 Task: Evaluate the hyperbolic cosine function for x = 0.
Action: Mouse moved to (1271, 77)
Screenshot: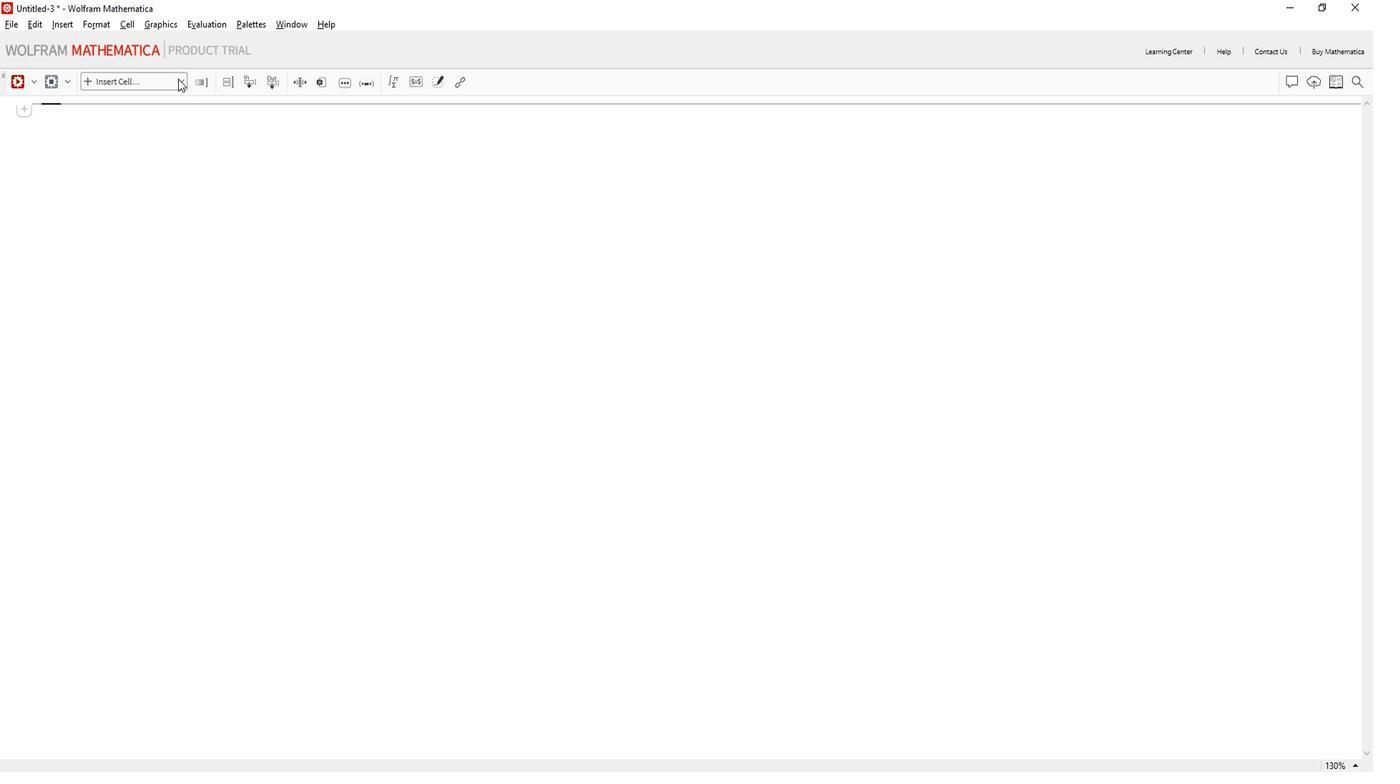 
Action: Mouse pressed left at (1271, 77)
Screenshot: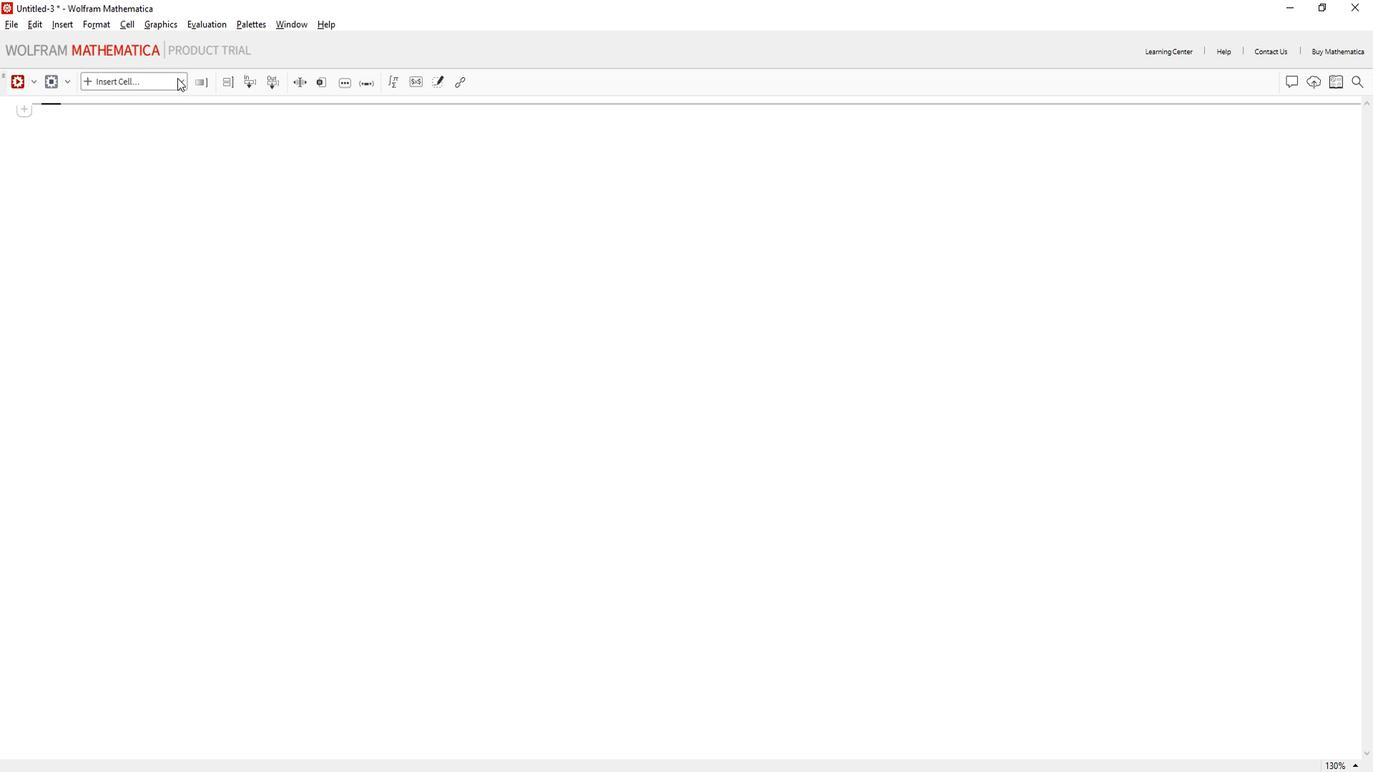 
Action: Mouse moved to (1237, 110)
Screenshot: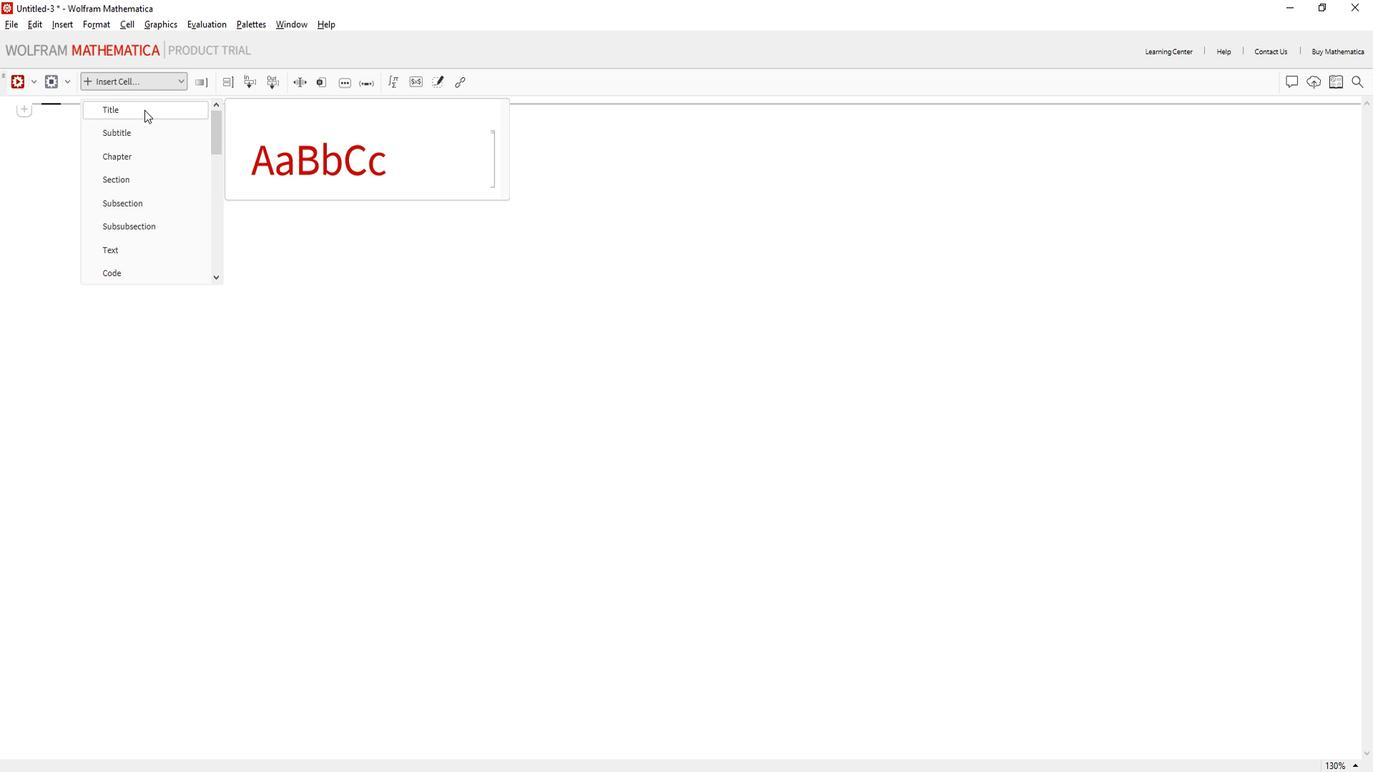 
Action: Mouse pressed left at (1237, 110)
Screenshot: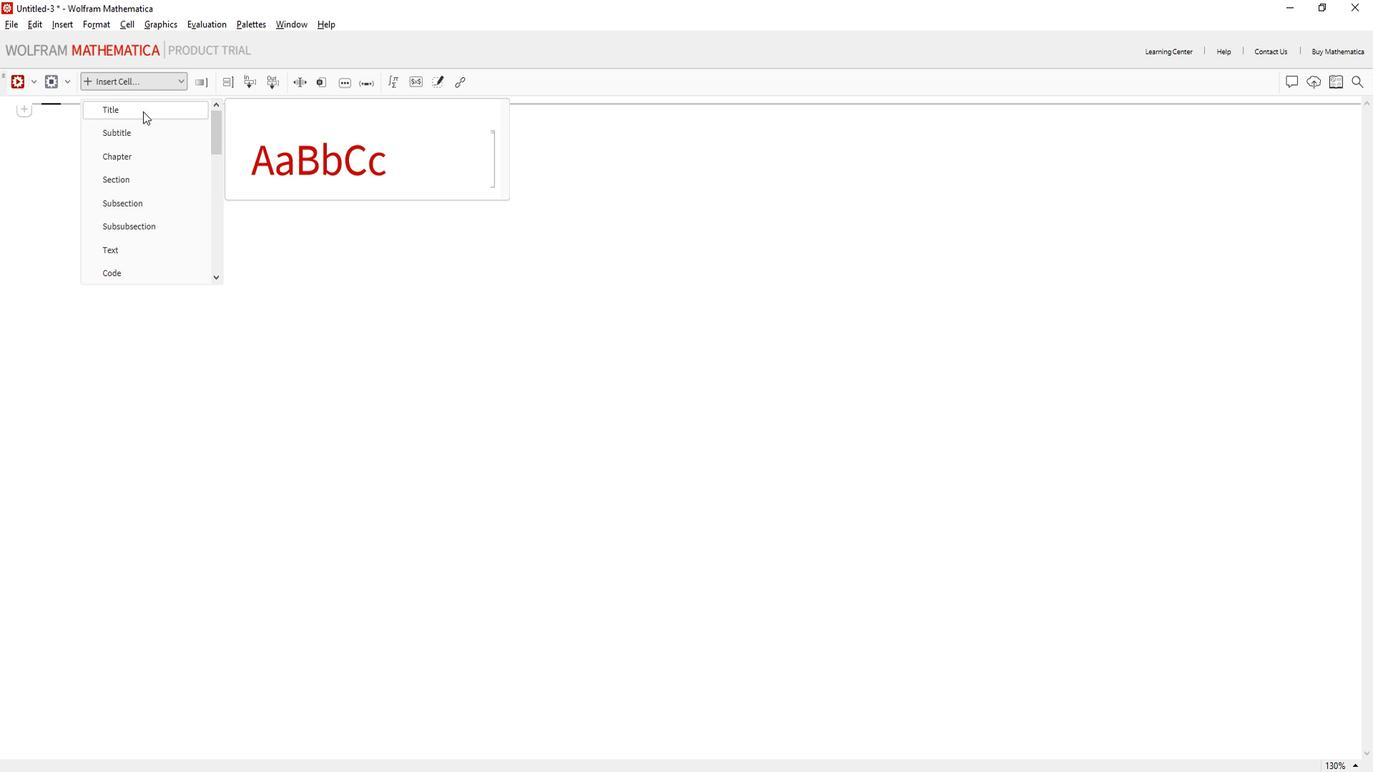 
Action: Key pressed <Key.shift>Evaluate<Key.space>the<Key.space>g<Key.backspace>hyperbolic<Key.space>cosin<Key.space>function<Key.left><Key.left><Key.left><Key.left><Key.left><Key.left><Key.left><Key.left><Key.left><Key.left><Key.right>e
Screenshot: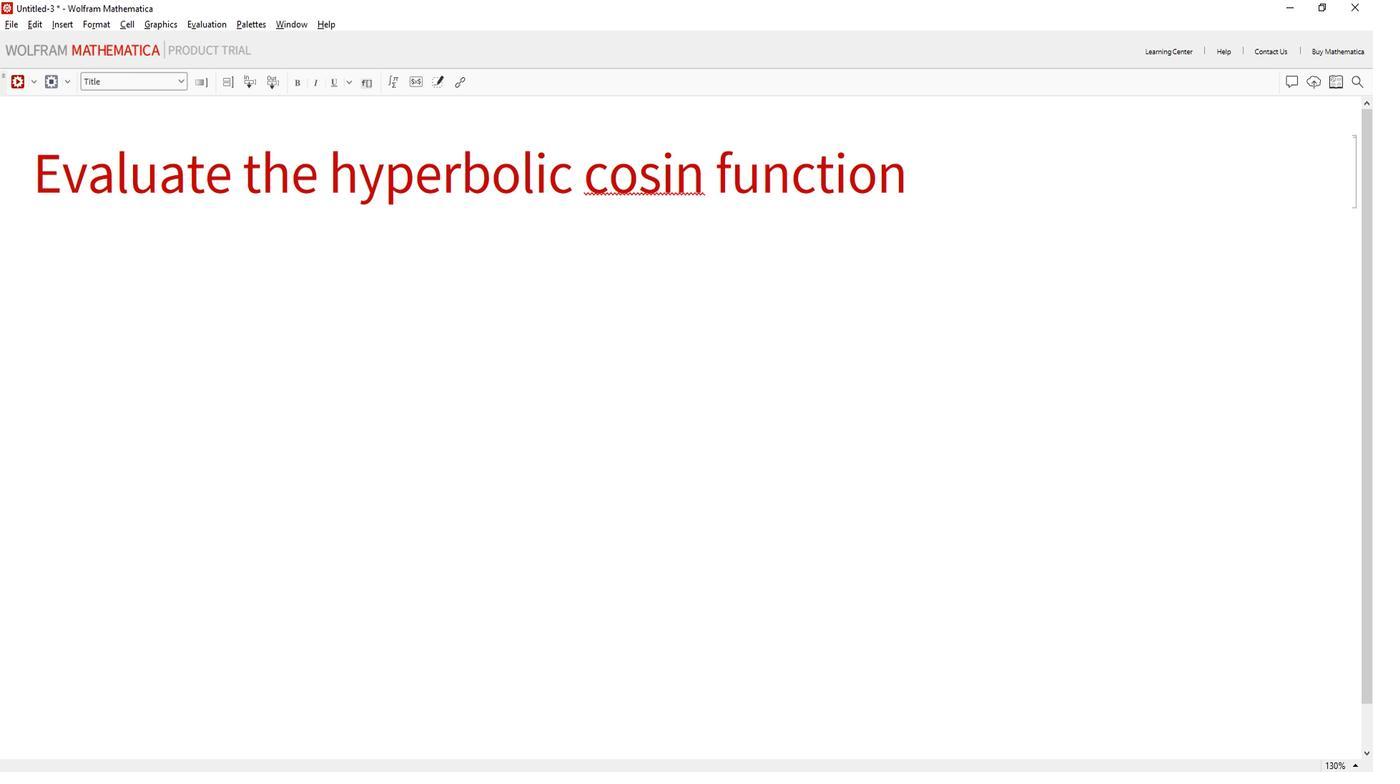 
Action: Mouse moved to (1172, 228)
Screenshot: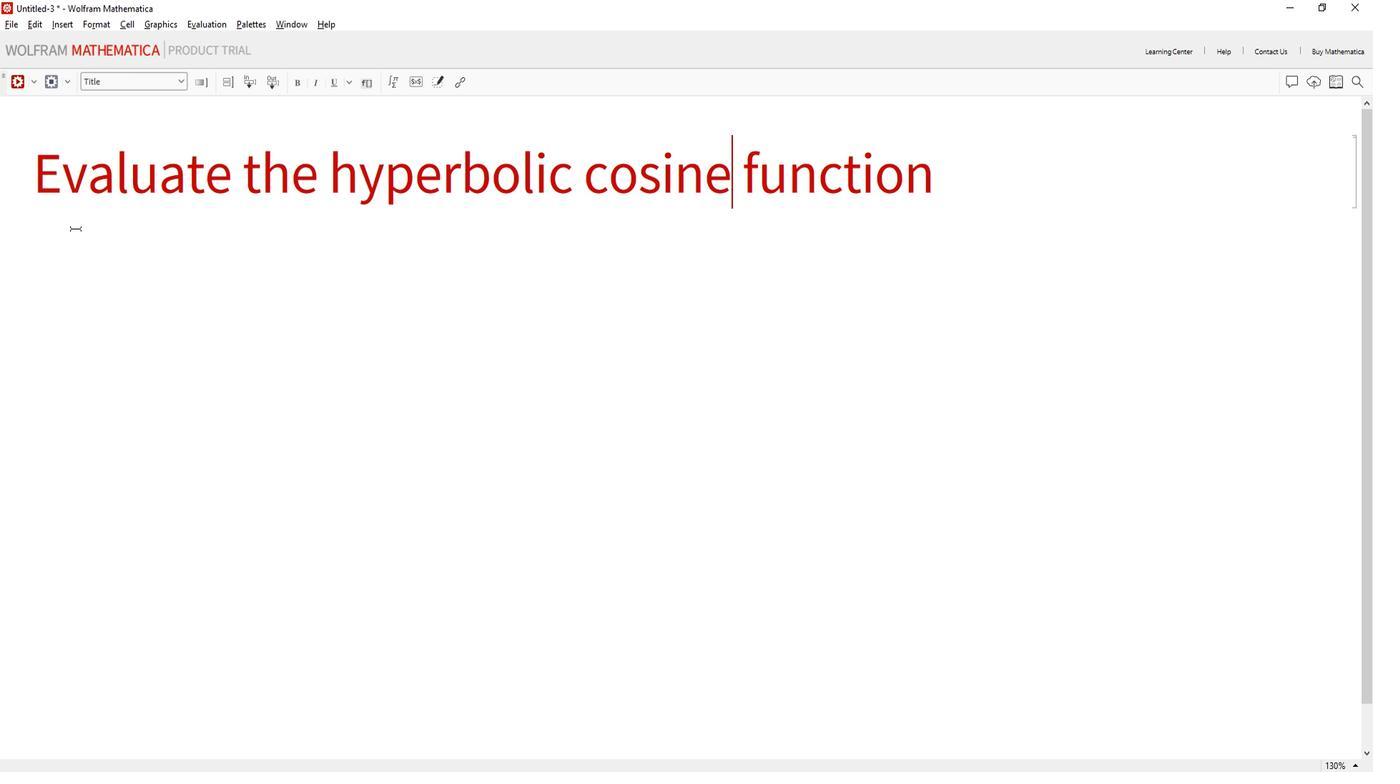 
Action: Mouse pressed left at (1172, 228)
Screenshot: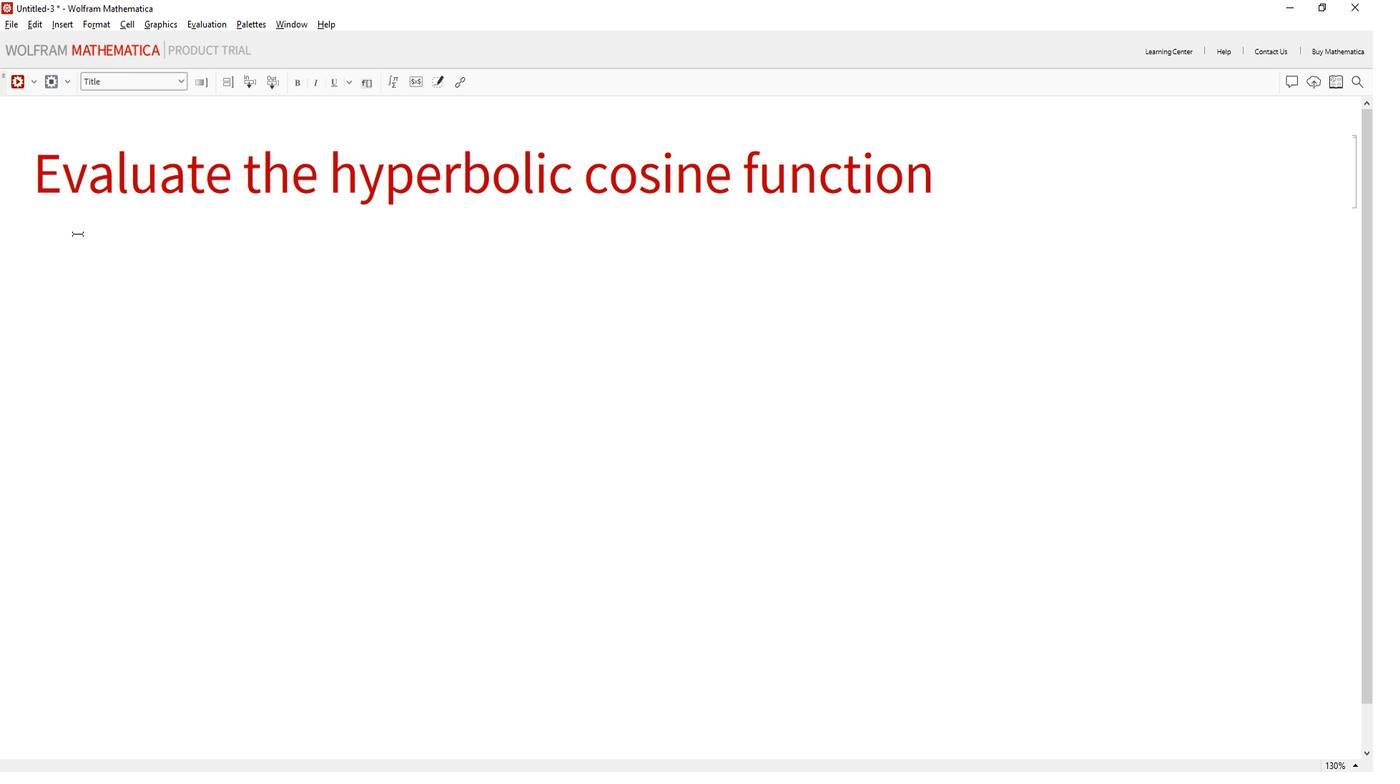 
Action: Mouse moved to (1227, 82)
Screenshot: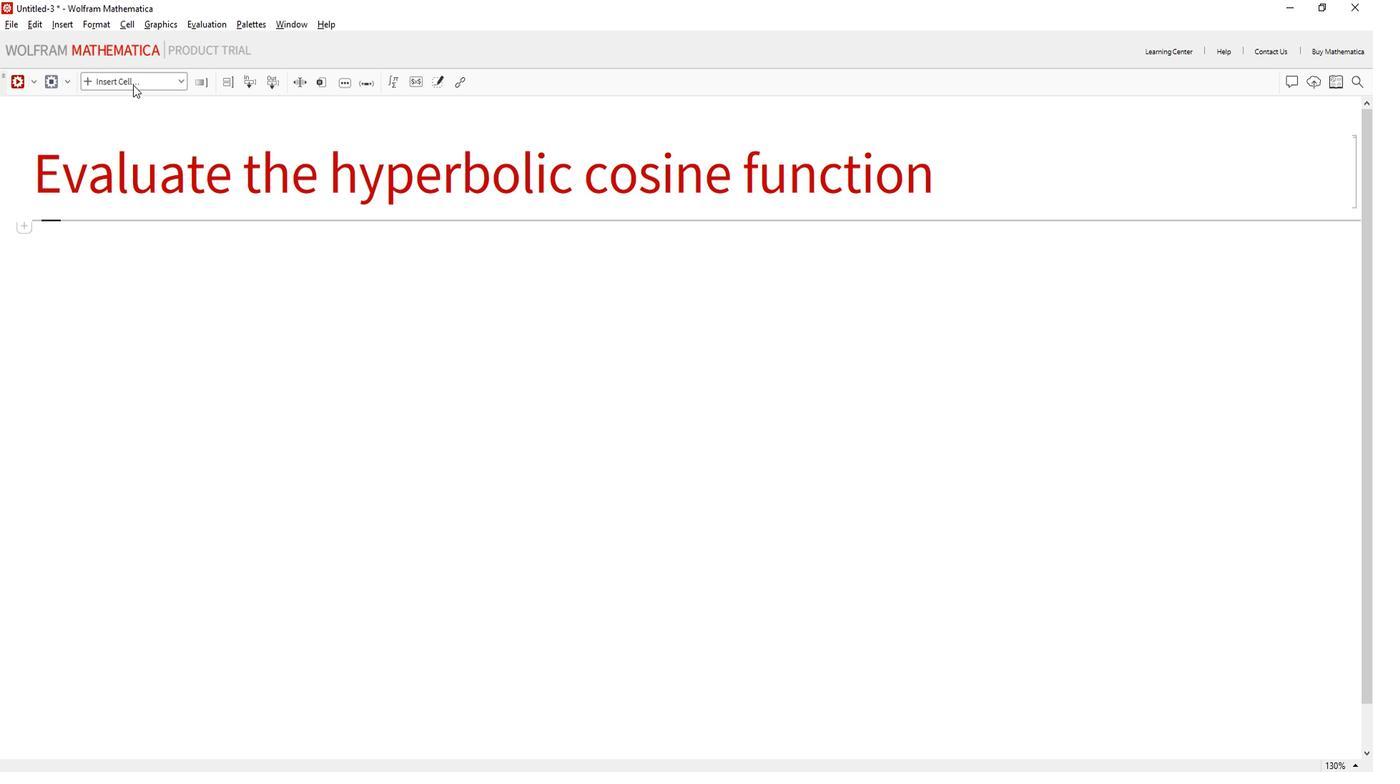 
Action: Mouse pressed left at (1227, 82)
Screenshot: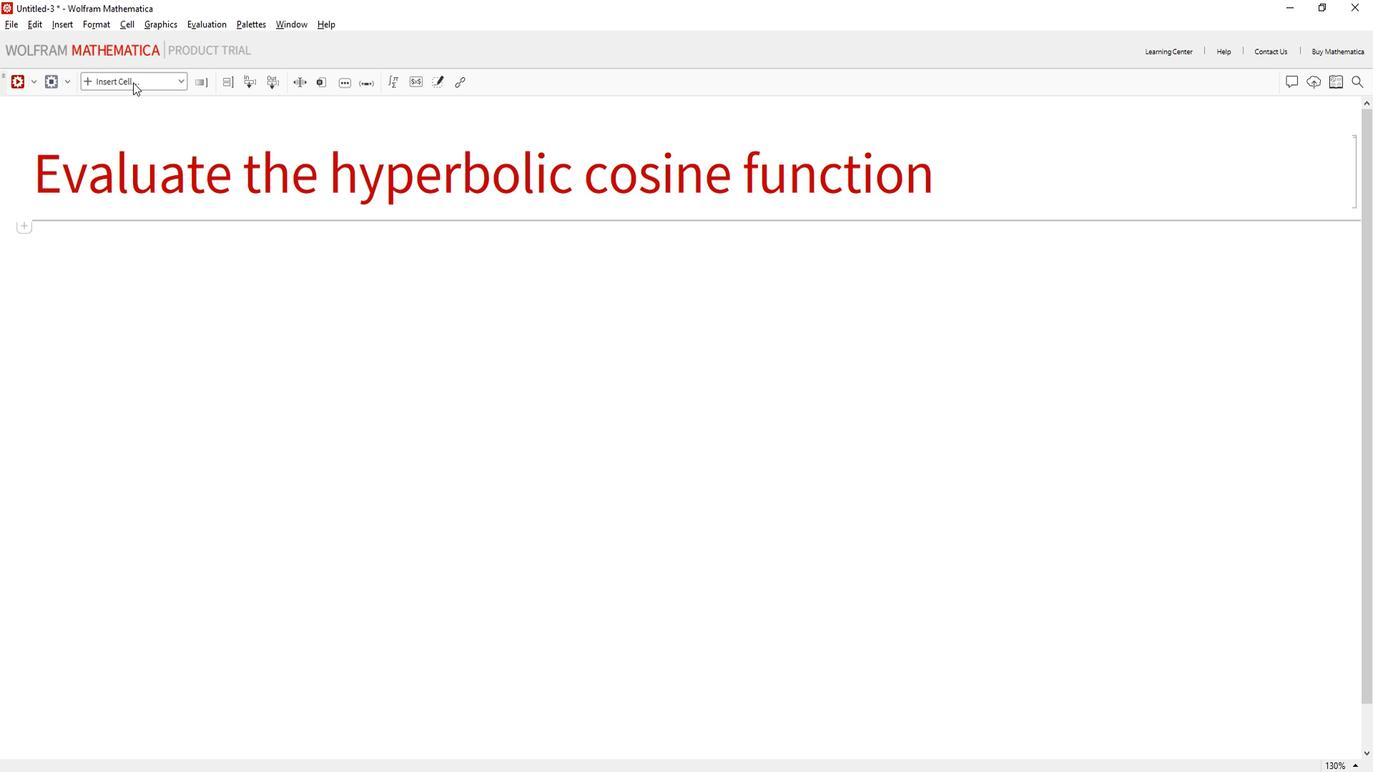
Action: Mouse moved to (1217, 268)
Screenshot: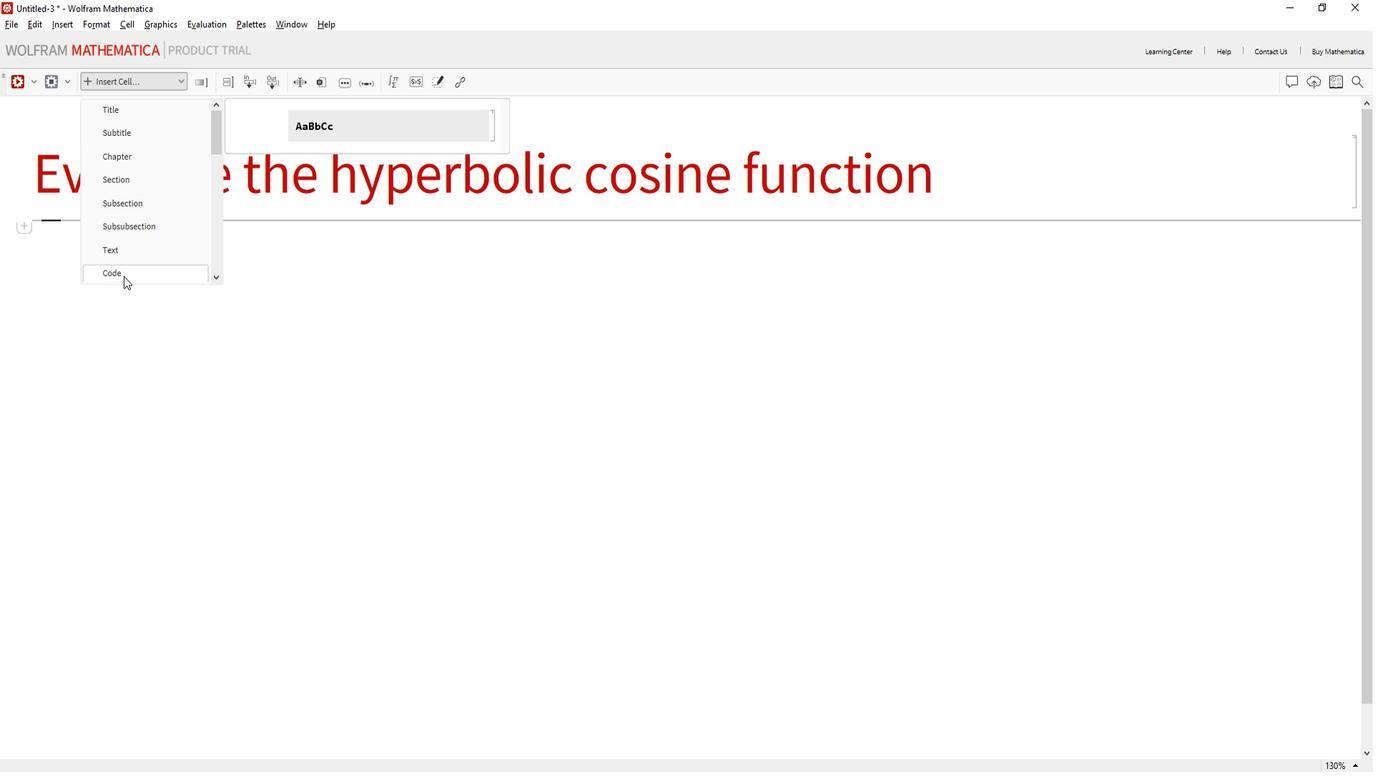 
Action: Mouse pressed left at (1217, 268)
Screenshot: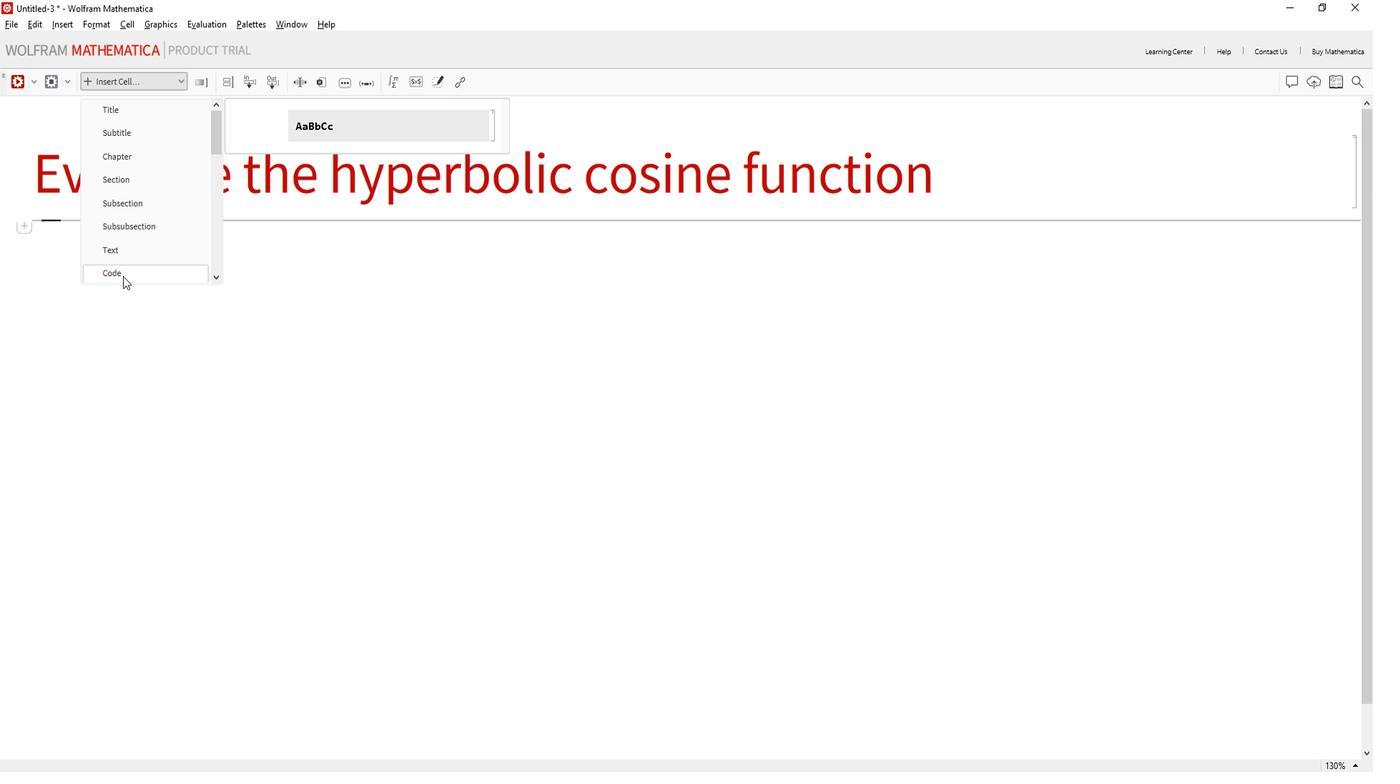 
Action: Mouse moved to (1015, 341)
Screenshot: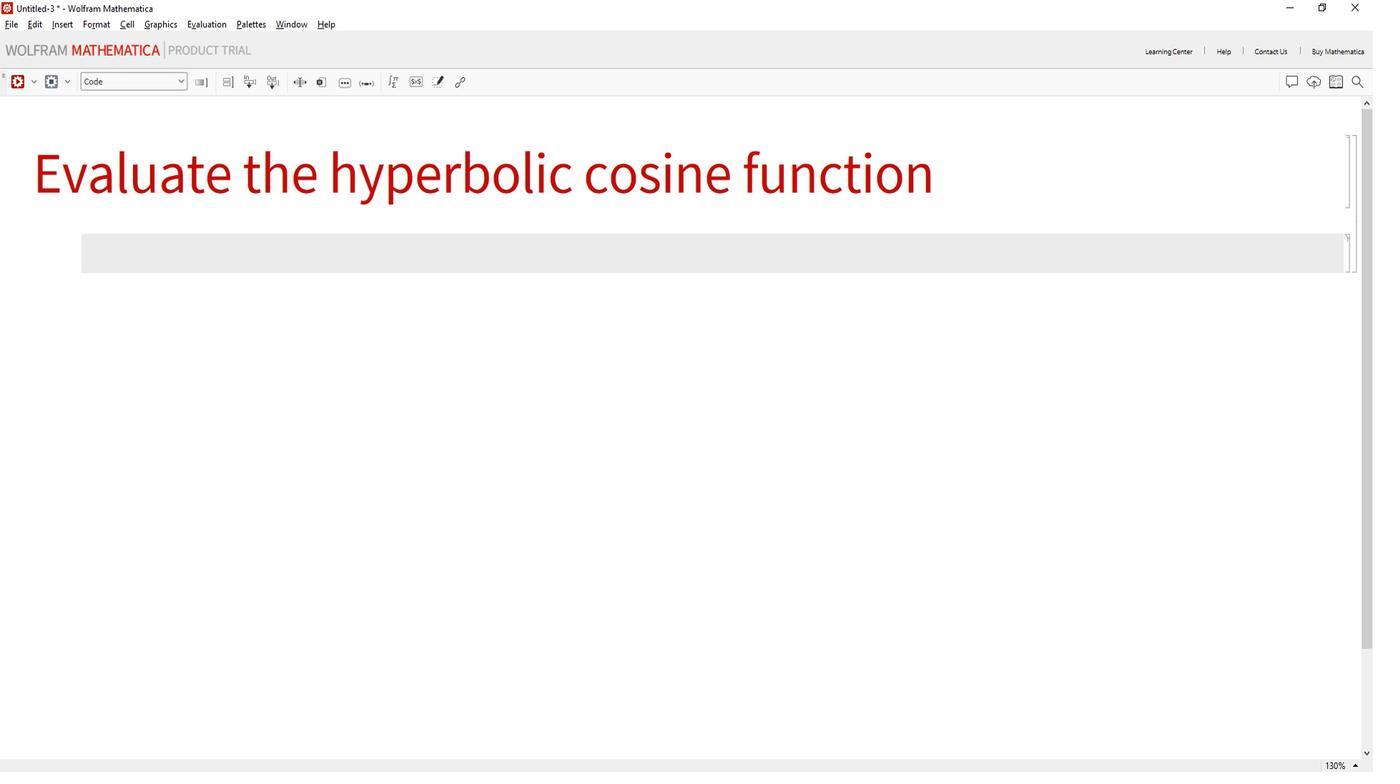 
Action: Mouse pressed left at (1015, 341)
Screenshot: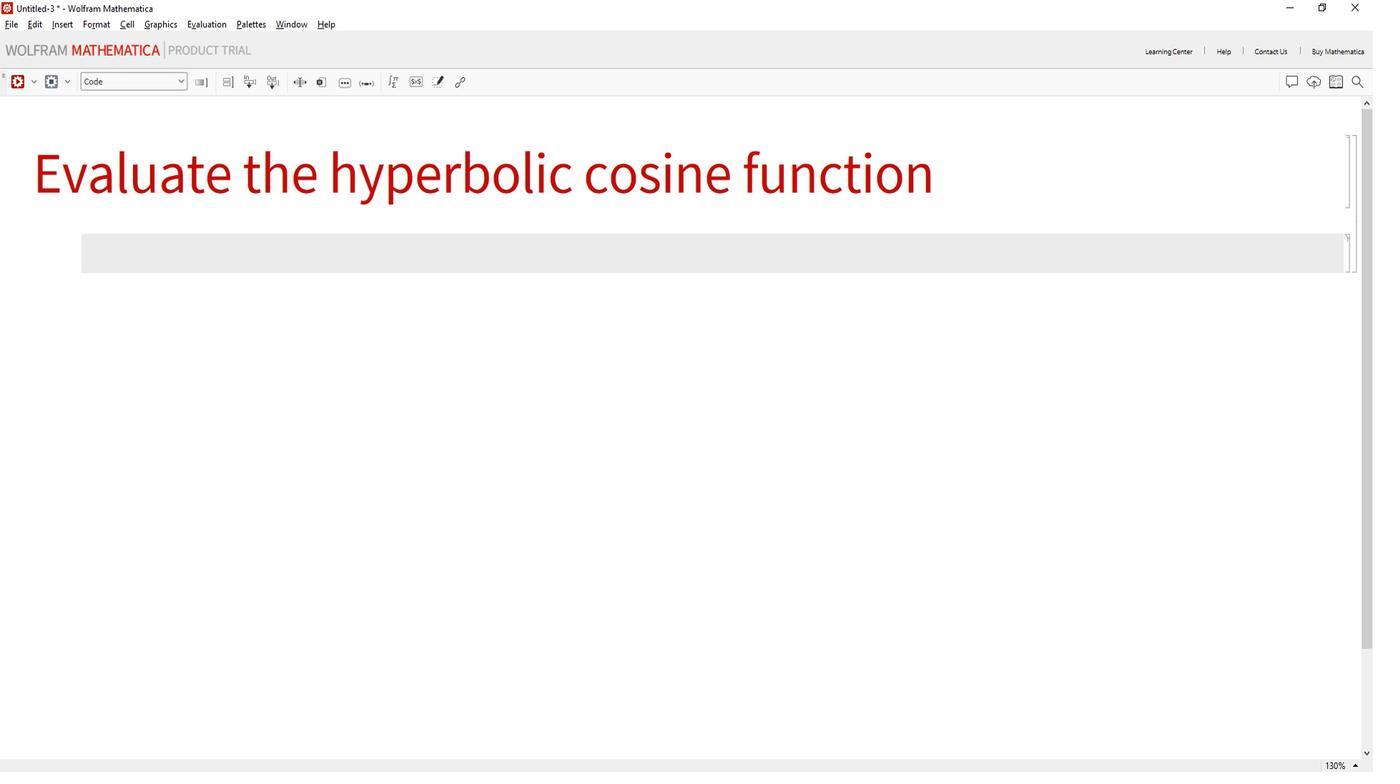 
Action: Mouse moved to (1253, 243)
Screenshot: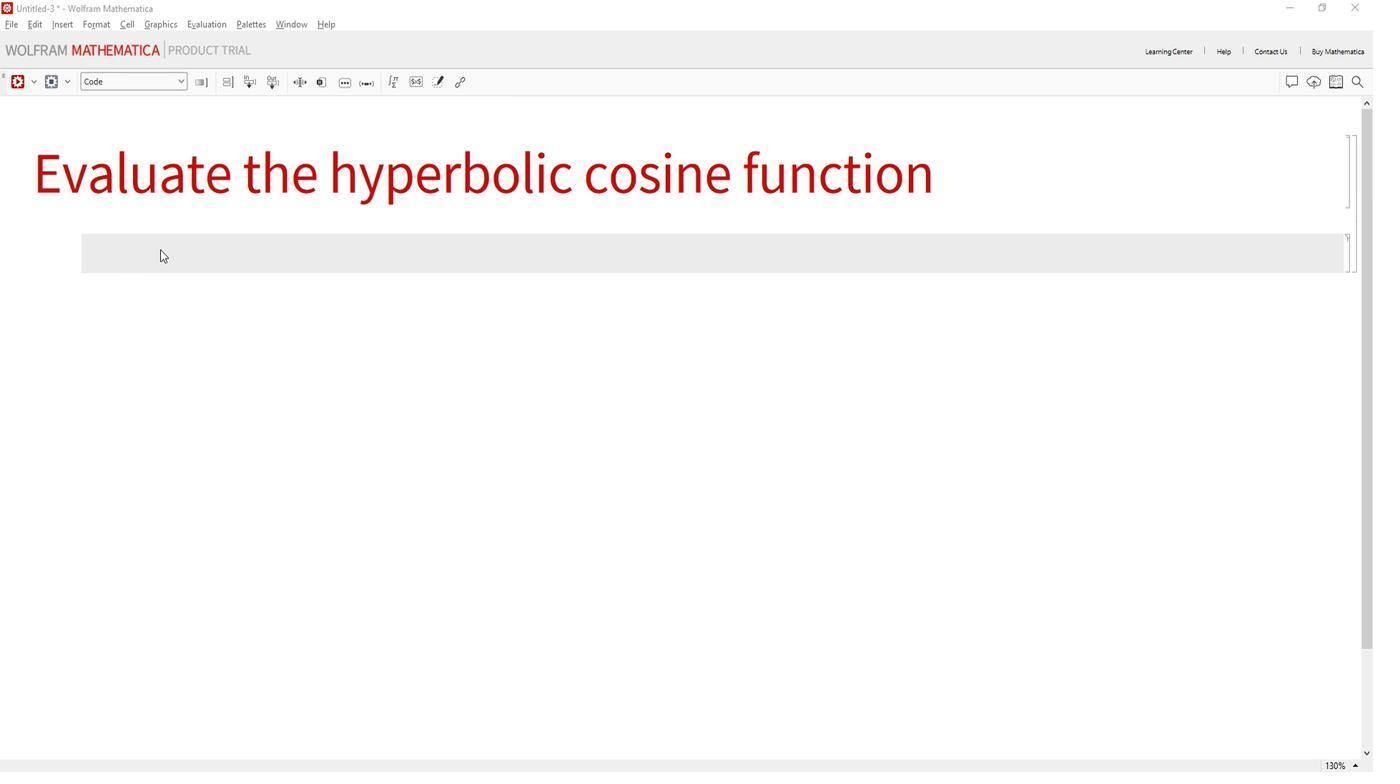 
Action: Mouse pressed left at (1253, 243)
Screenshot: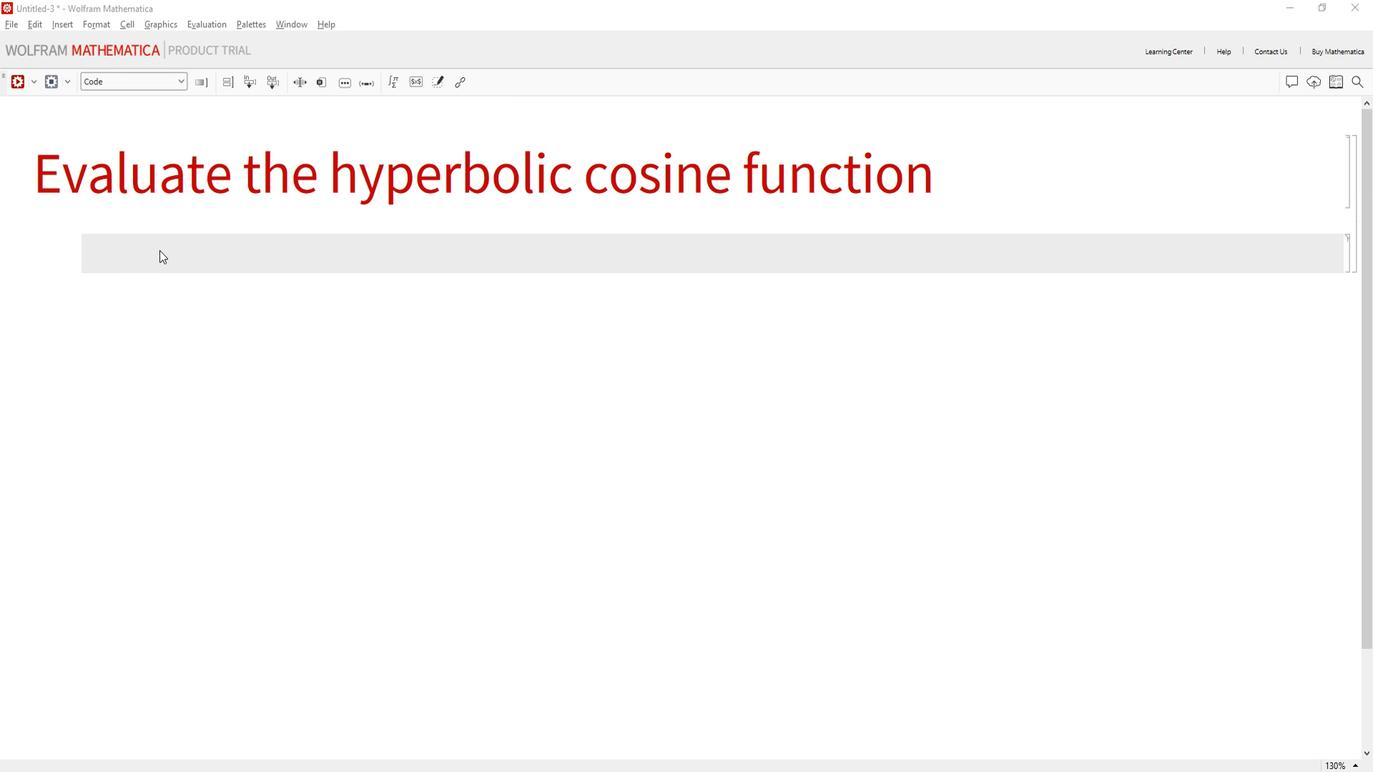 
Action: Key pressed x<Key.space>=<Key.space>0;<Key.enter>result<Key.enter><Key.space>=<Key.space><Key.shift>Cosh[x<Key.right>;<Key.enter><Key.shift>{<Key.backspace><Key.shift><Key.shift><Key.shift><Key.shift><Key.shift><Key.shift>Print<Key.enter>[<Key.shift_r>"<Key.shift><Key.shift><Key.shift><Key.shift><Key.shift><Key.shift>Cosh<Key.shift_r><Key.shift_r>(<Key.shift_r>",<Key.space>x,<Key.space><Key.shift_r>"<Key.shift_r><Key.shift_r><Key.shift_r><Key.shift_r><Key.shift_r><Key.shift_r><Key.shift_r><Key.shift_r><Key.shift_r><Key.shift_r><Key.shift_r>)<Key.right><Key.left><Key.space>=<Key.space><Key.right>,<Key.space><Key.shift>result<Key.enter><Key.right><Key.enter>cosh<Key.shift>Value<Key.enter><Key.space>=<Key.space><Key.shift>Cosh[0
Screenshot: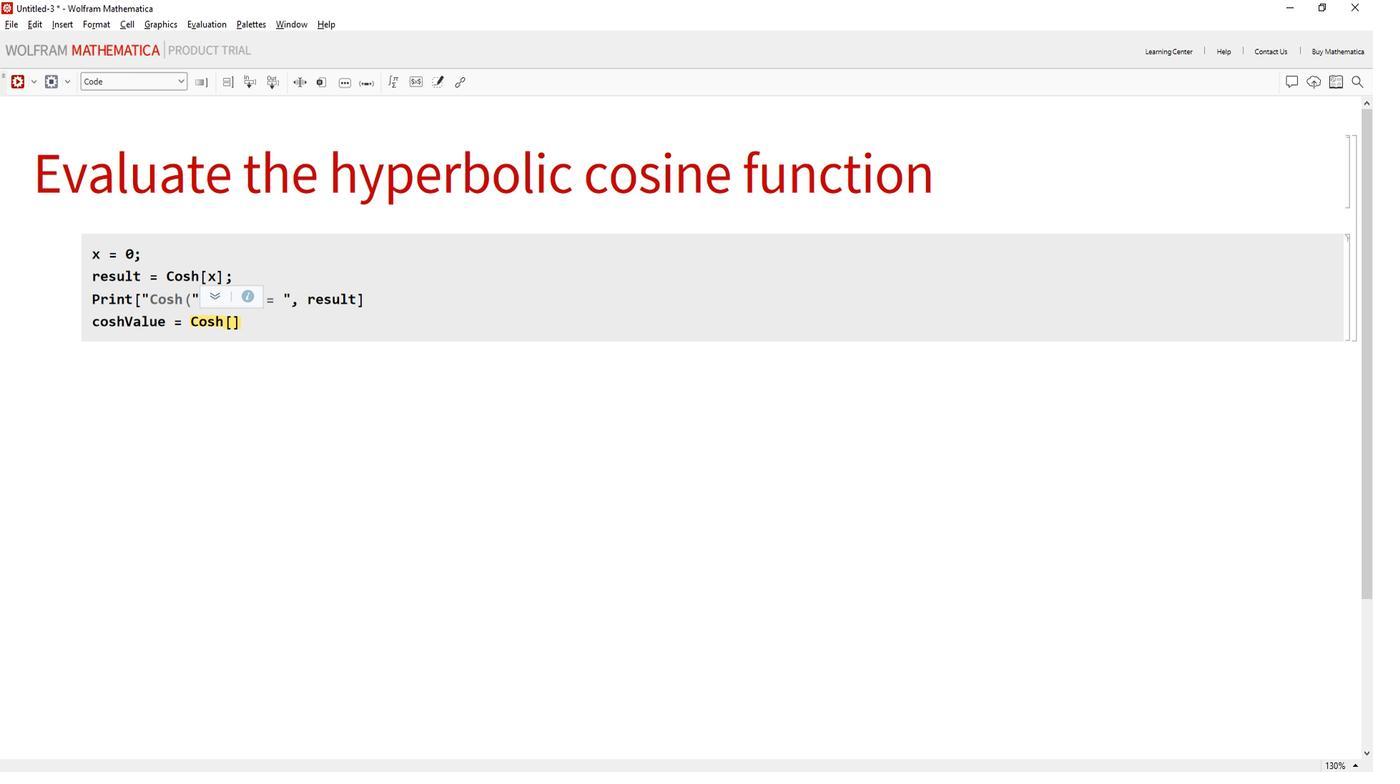 
Action: Mouse moved to (1351, 313)
Screenshot: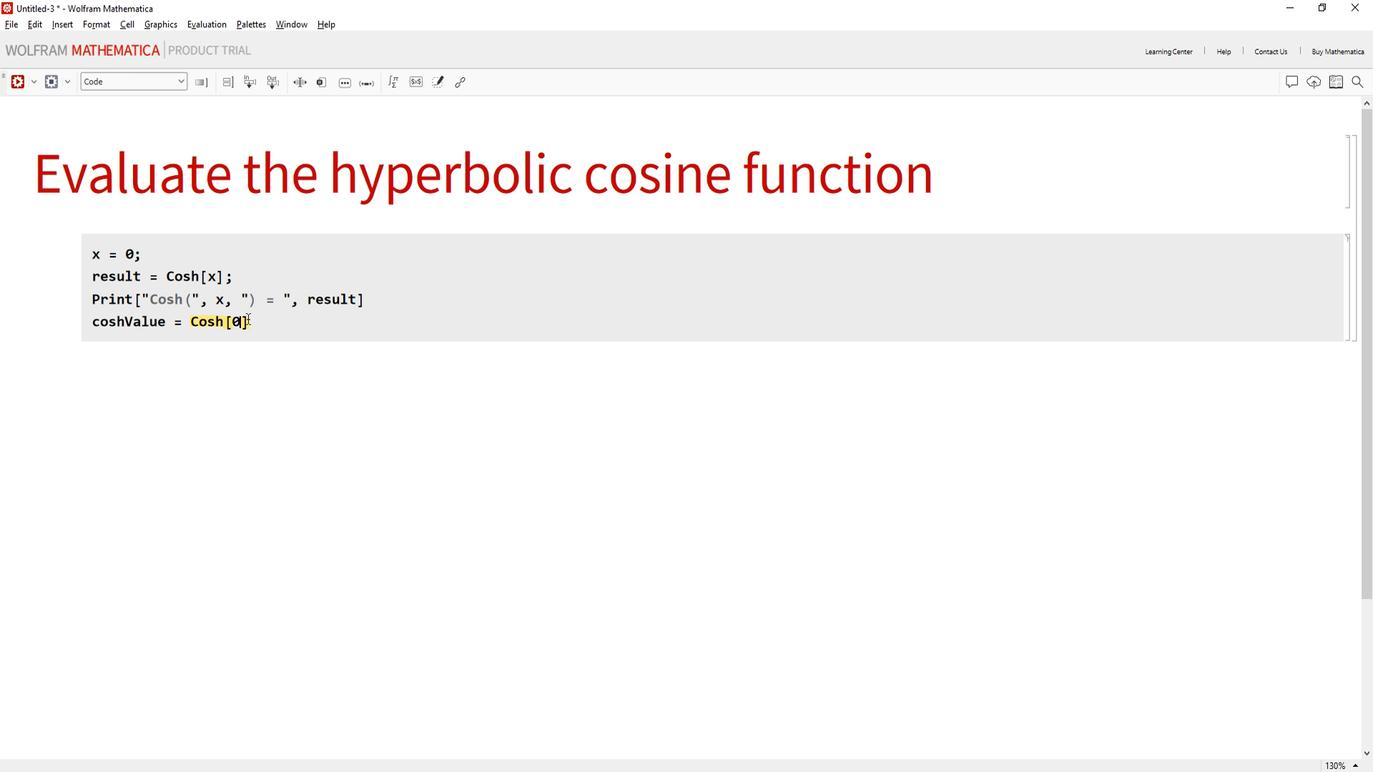 
Action: Mouse pressed left at (1351, 313)
Screenshot: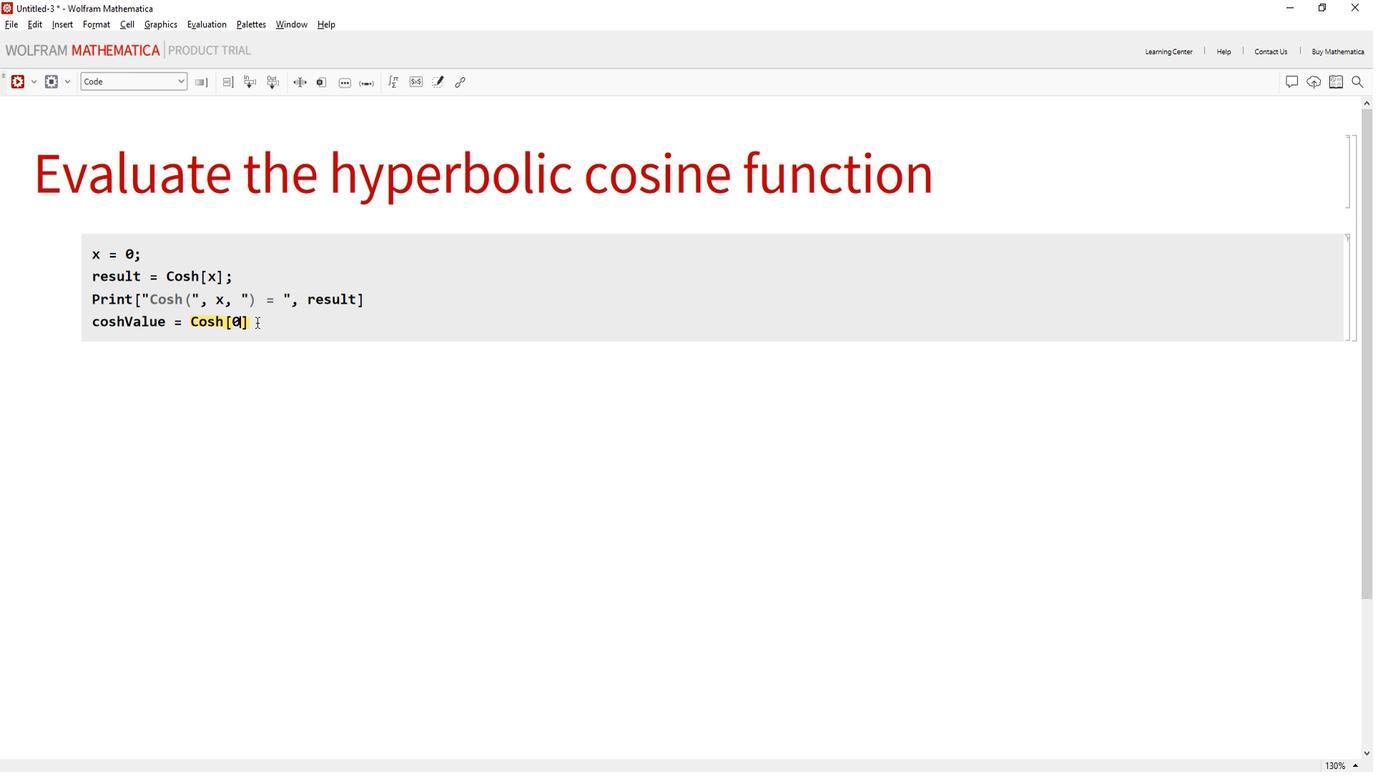 
Action: Mouse moved to (1109, 82)
Screenshot: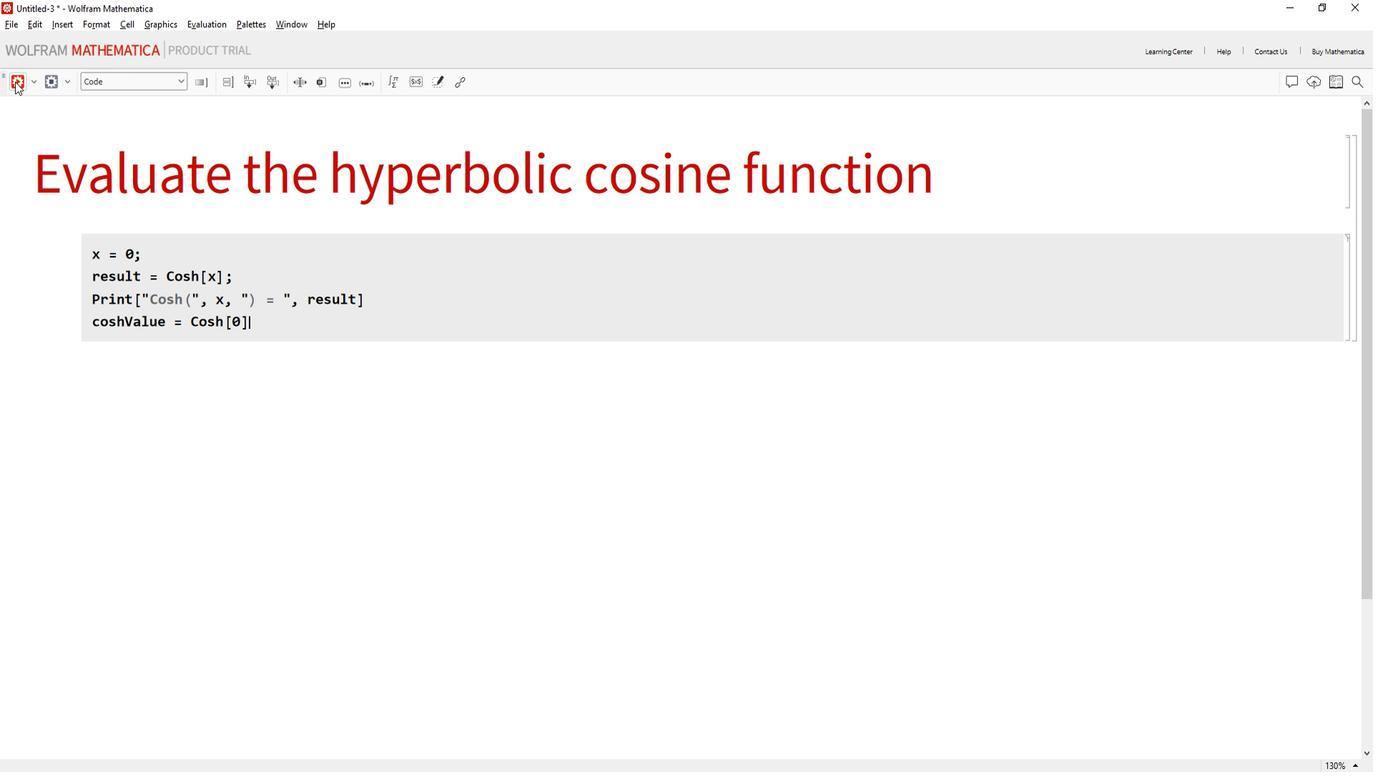 
Action: Mouse pressed left at (1109, 82)
Screenshot: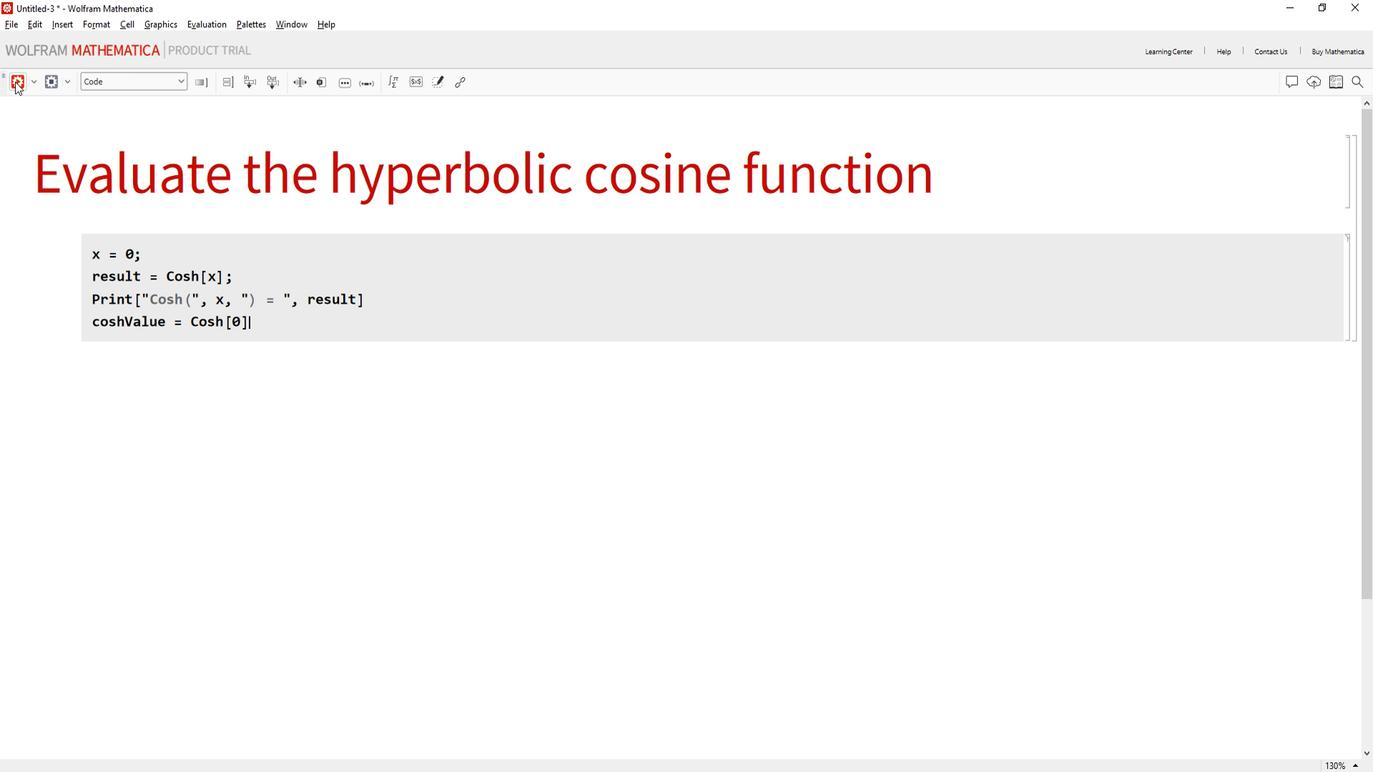 
Action: Mouse moved to (1295, 376)
Screenshot: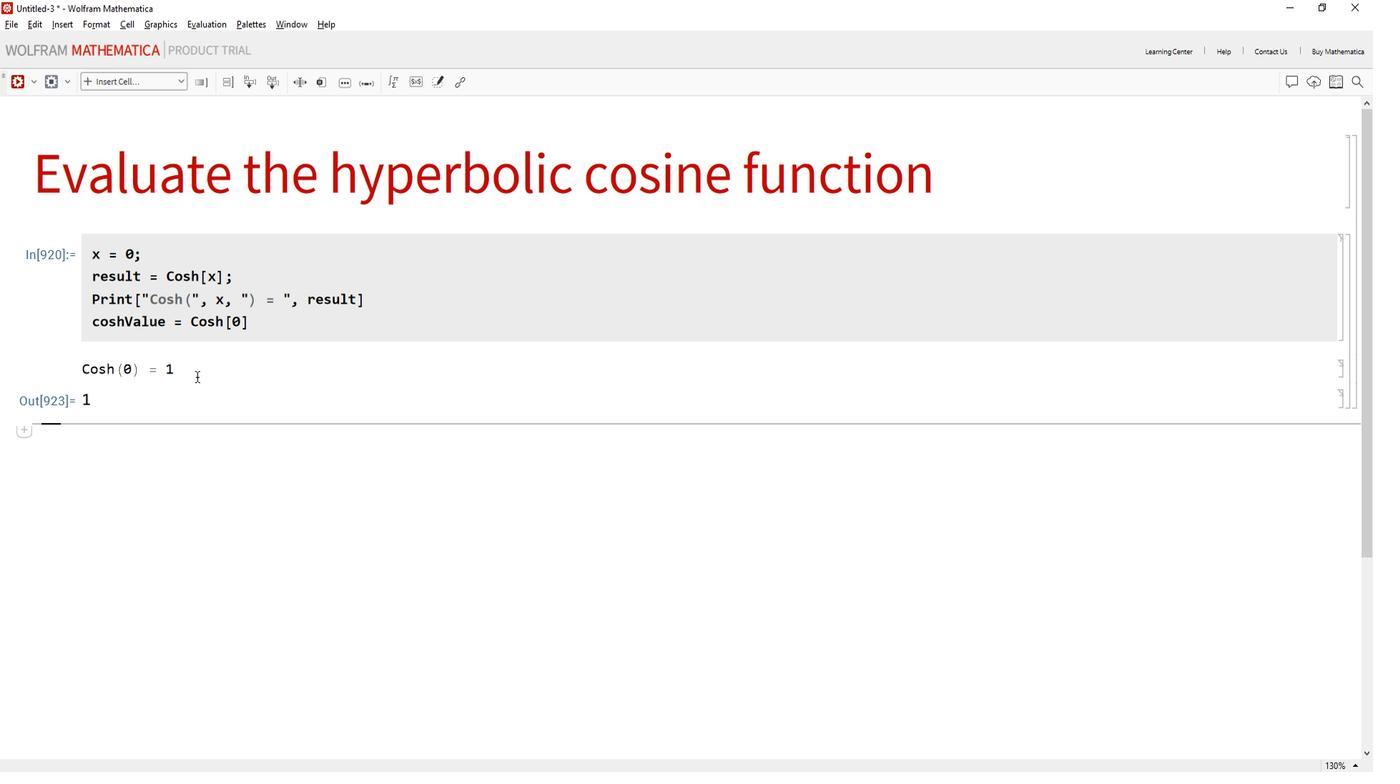 
